 Task: Check the percentage active listings of wet bar in the last 3 years.
Action: Mouse moved to (878, 193)
Screenshot: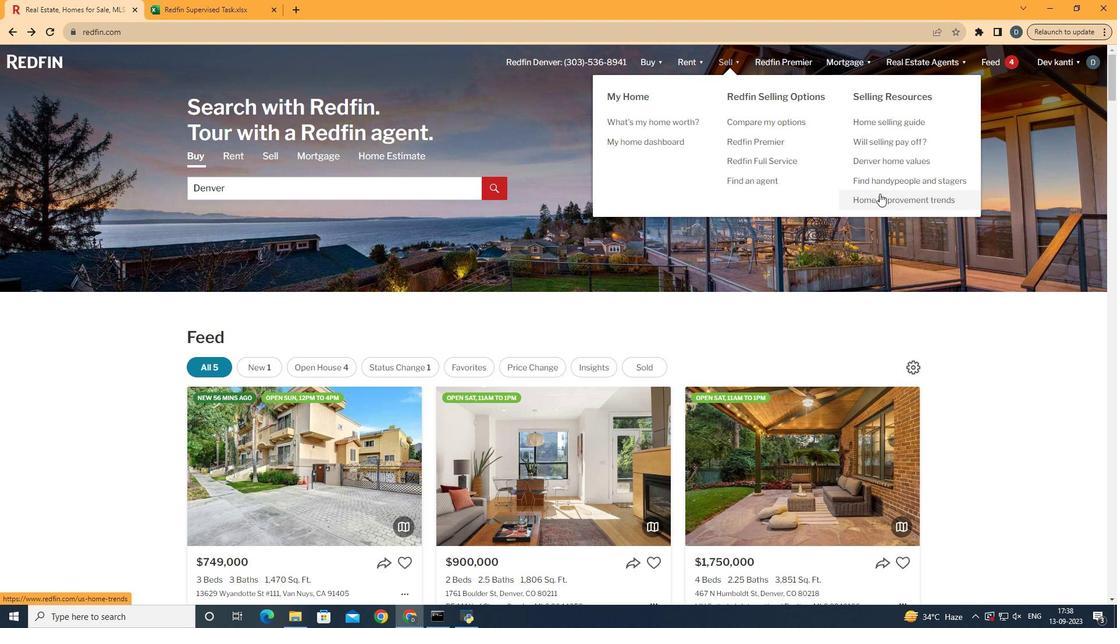 
Action: Mouse pressed left at (878, 193)
Screenshot: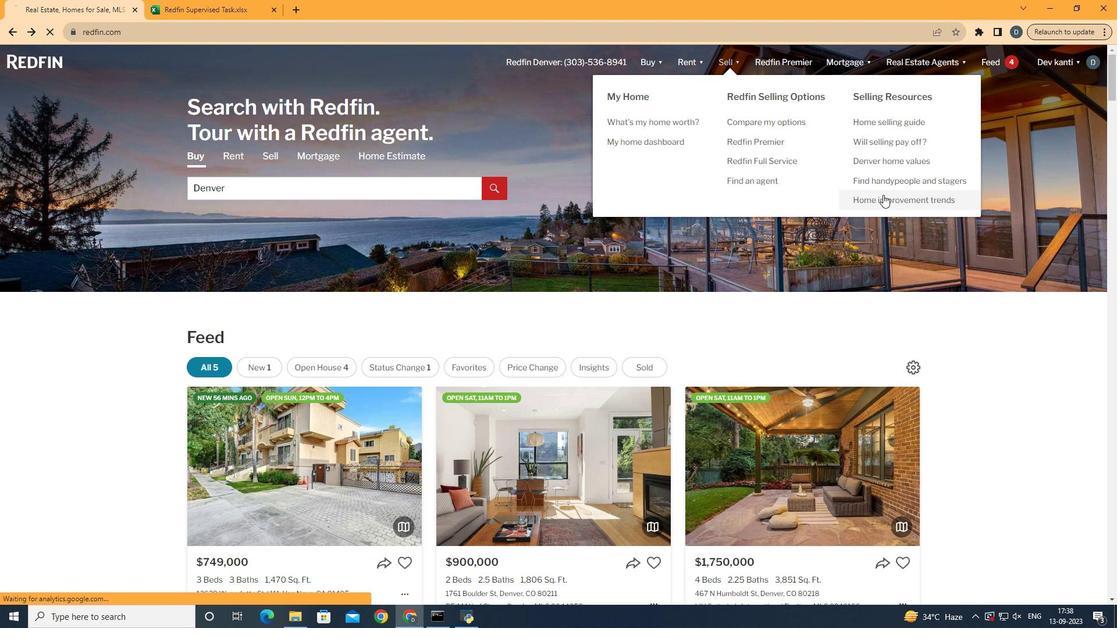 
Action: Mouse moved to (288, 216)
Screenshot: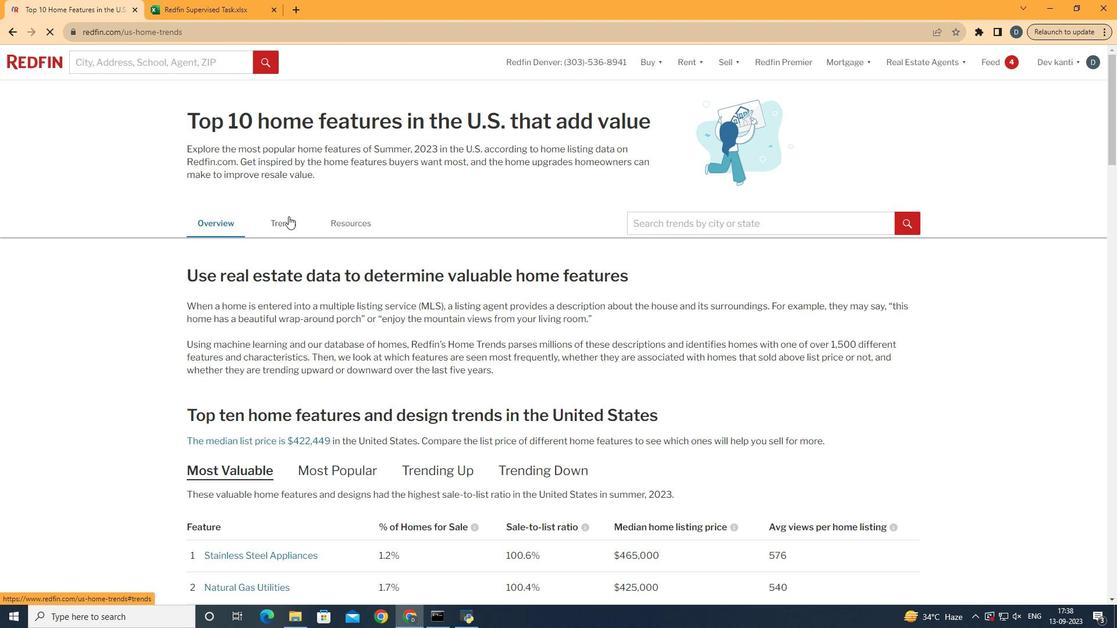 
Action: Mouse pressed left at (288, 216)
Screenshot: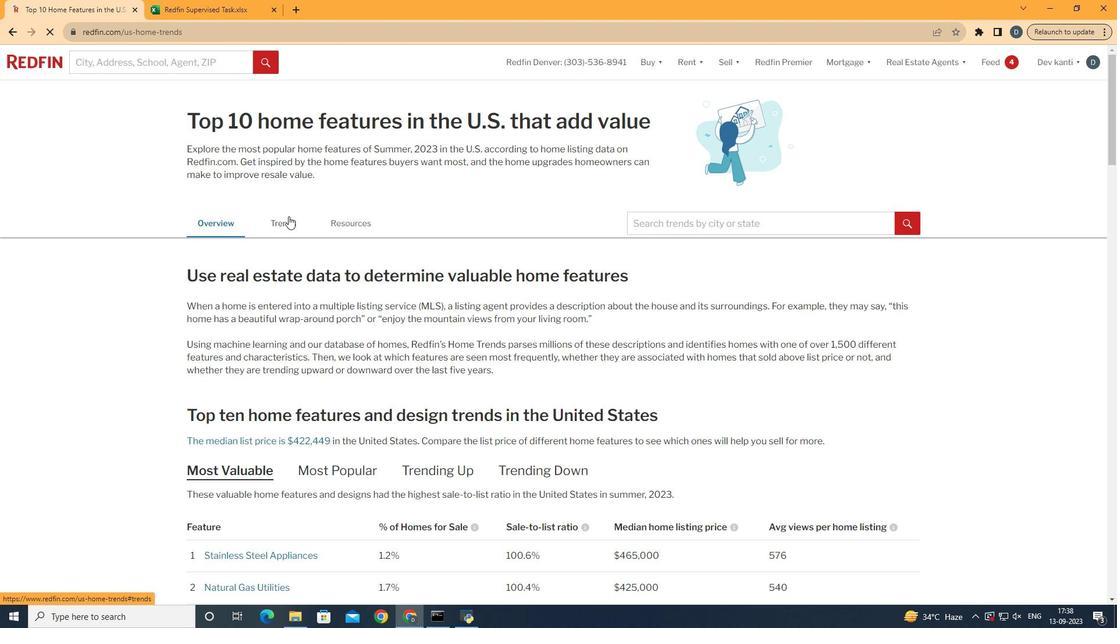 
Action: Mouse moved to (400, 359)
Screenshot: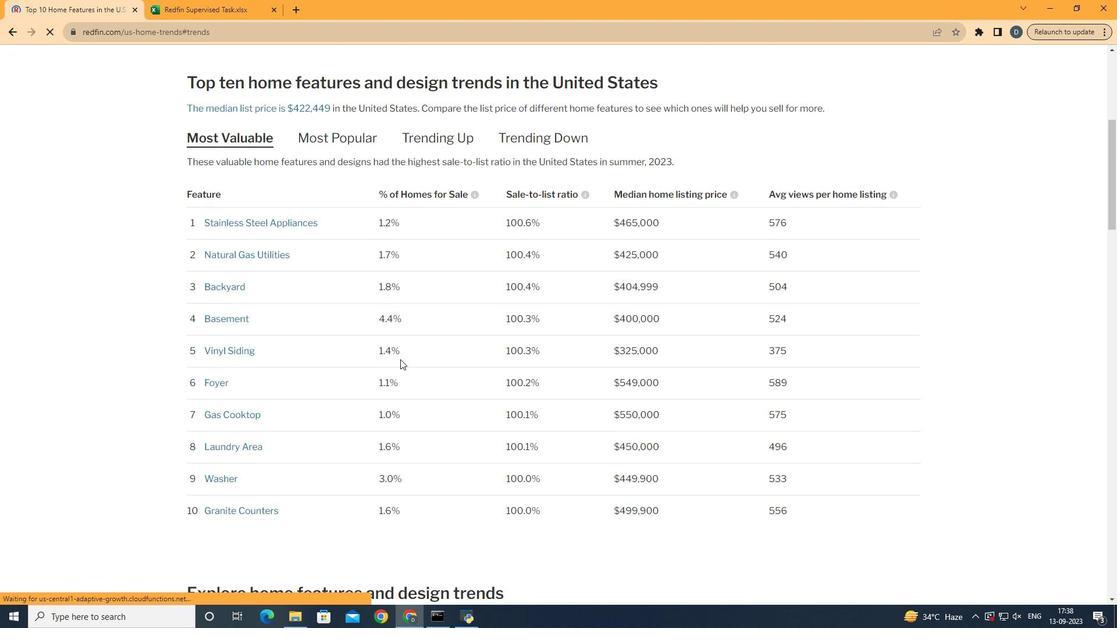 
Action: Mouse scrolled (400, 359) with delta (0, 0)
Screenshot: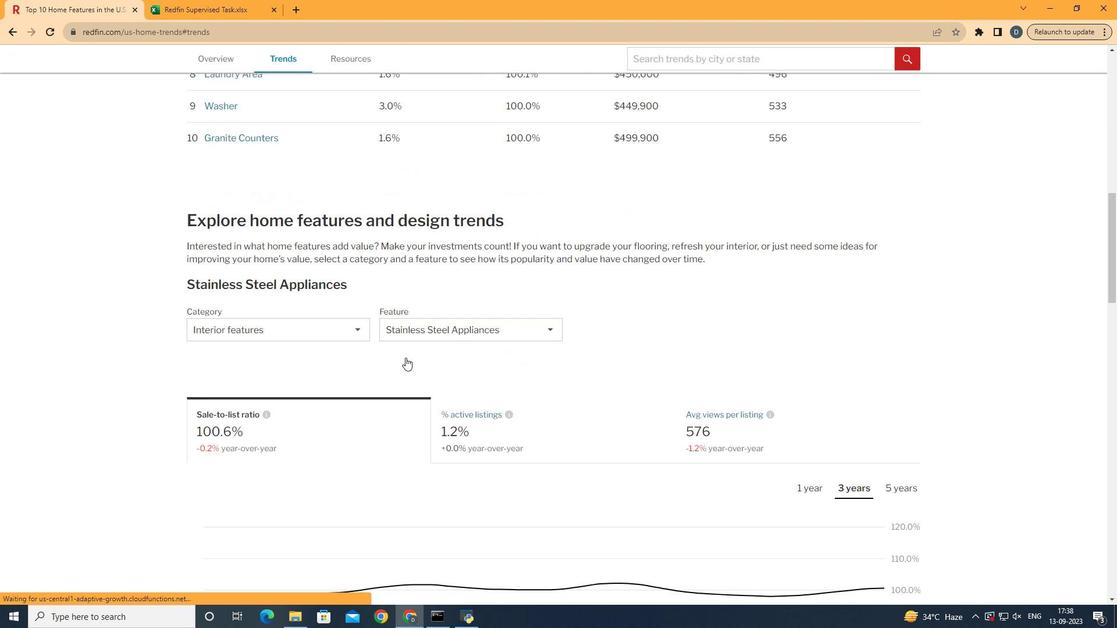 
Action: Mouse scrolled (400, 359) with delta (0, 0)
Screenshot: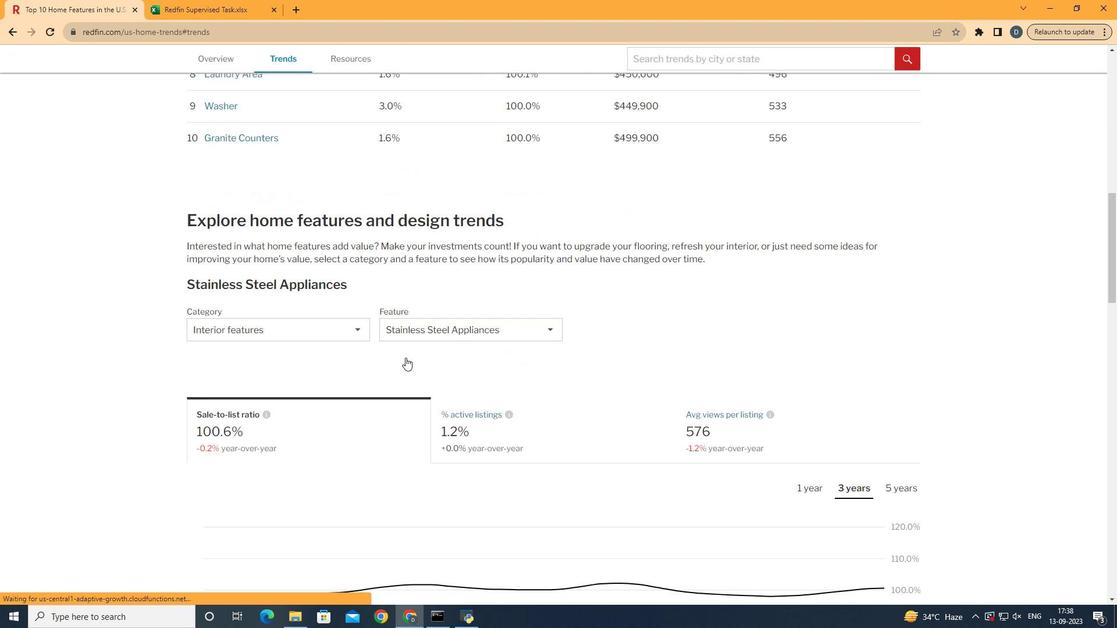 
Action: Mouse scrolled (400, 359) with delta (0, 0)
Screenshot: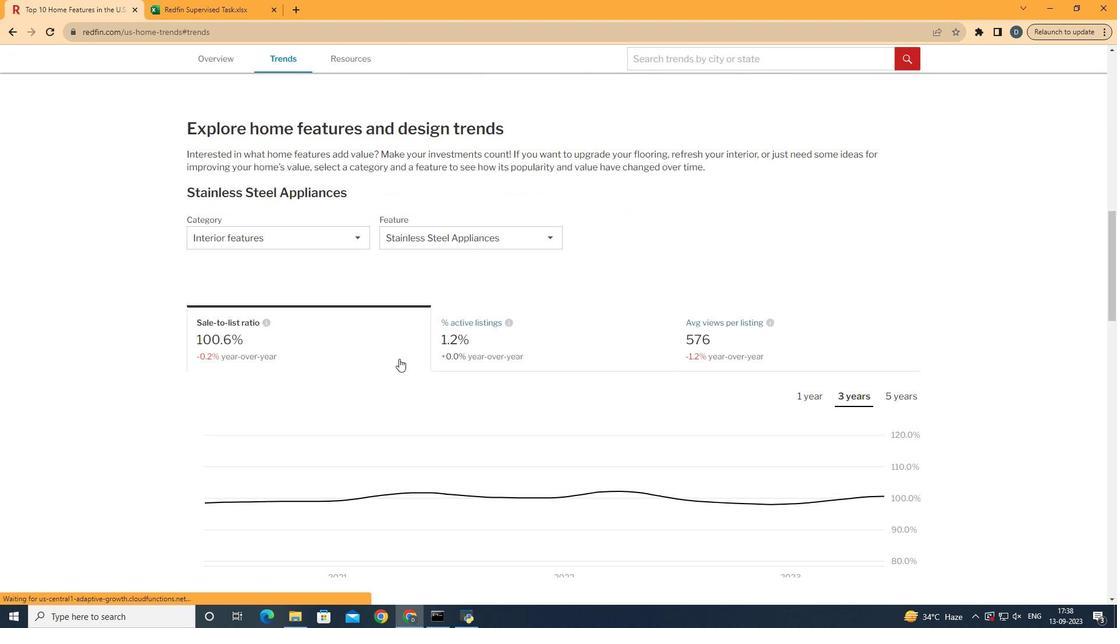 
Action: Mouse moved to (401, 359)
Screenshot: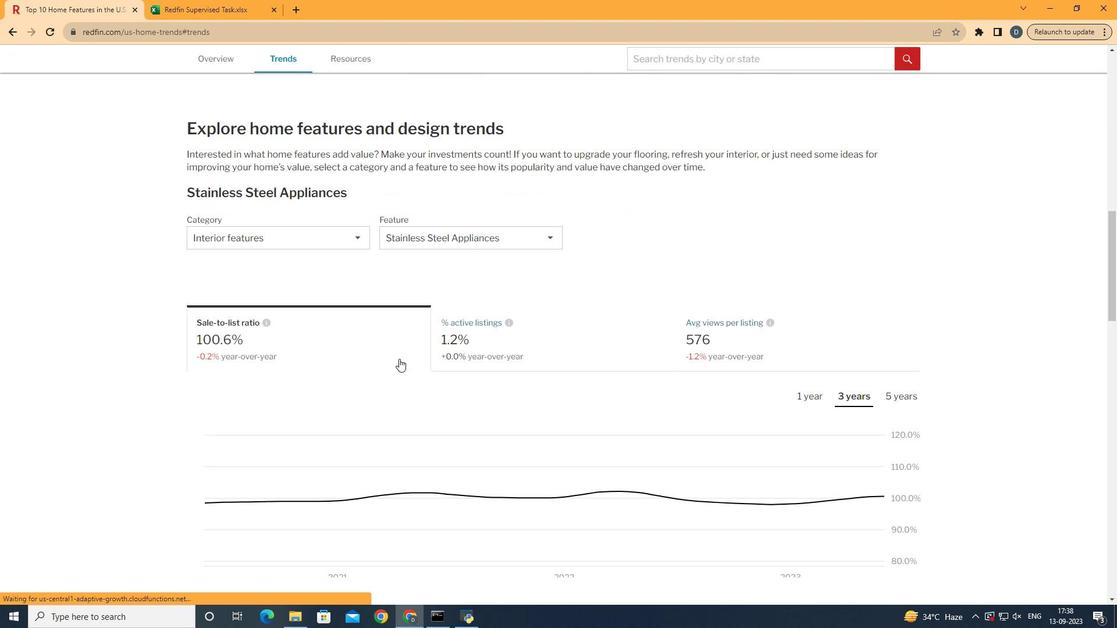 
Action: Mouse scrolled (401, 359) with delta (0, 0)
Screenshot: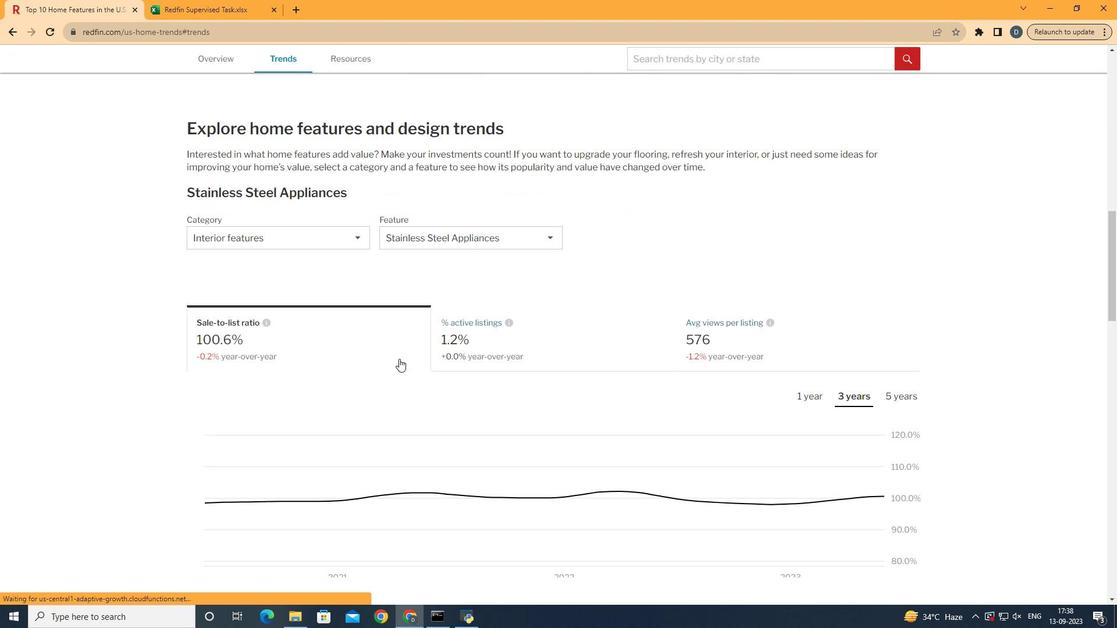 
Action: Mouse scrolled (401, 359) with delta (0, 0)
Screenshot: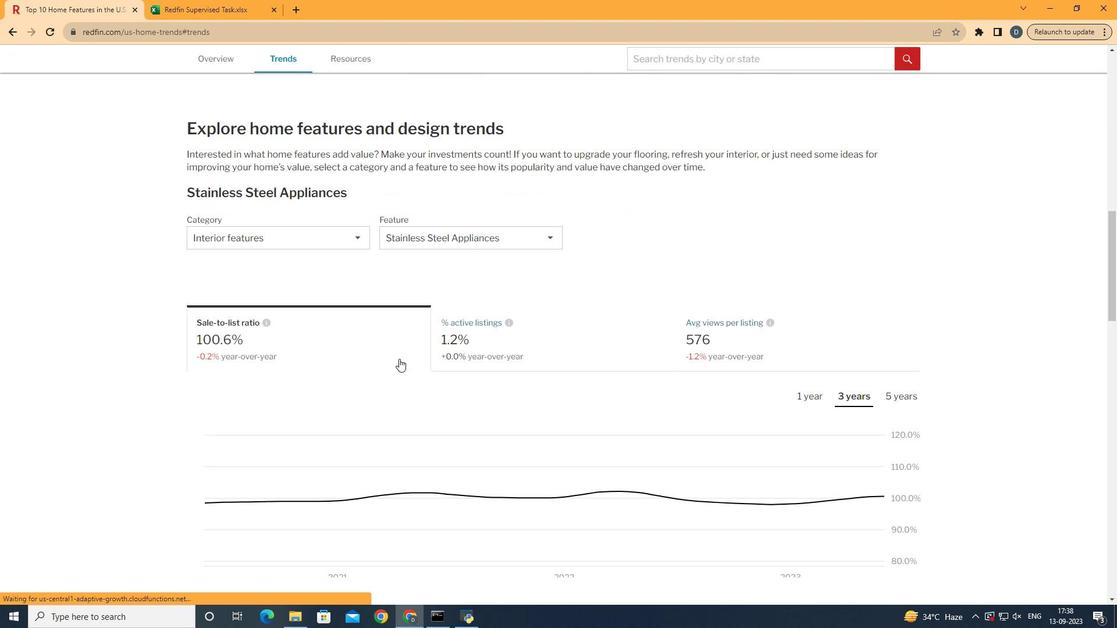 
Action: Mouse scrolled (401, 359) with delta (0, 0)
Screenshot: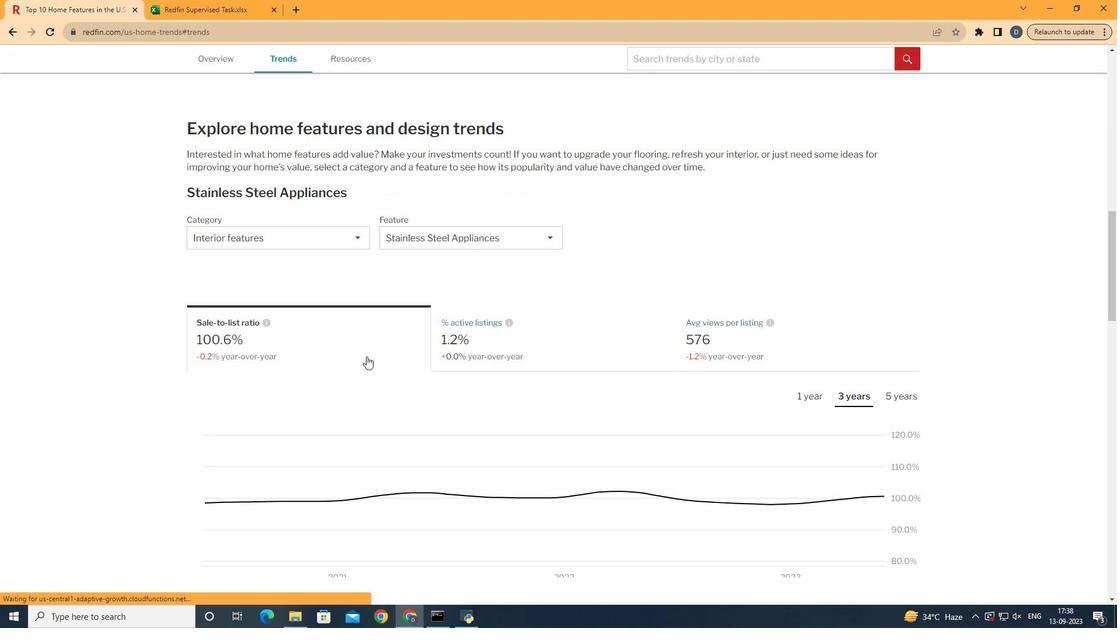 
Action: Mouse moved to (402, 359)
Screenshot: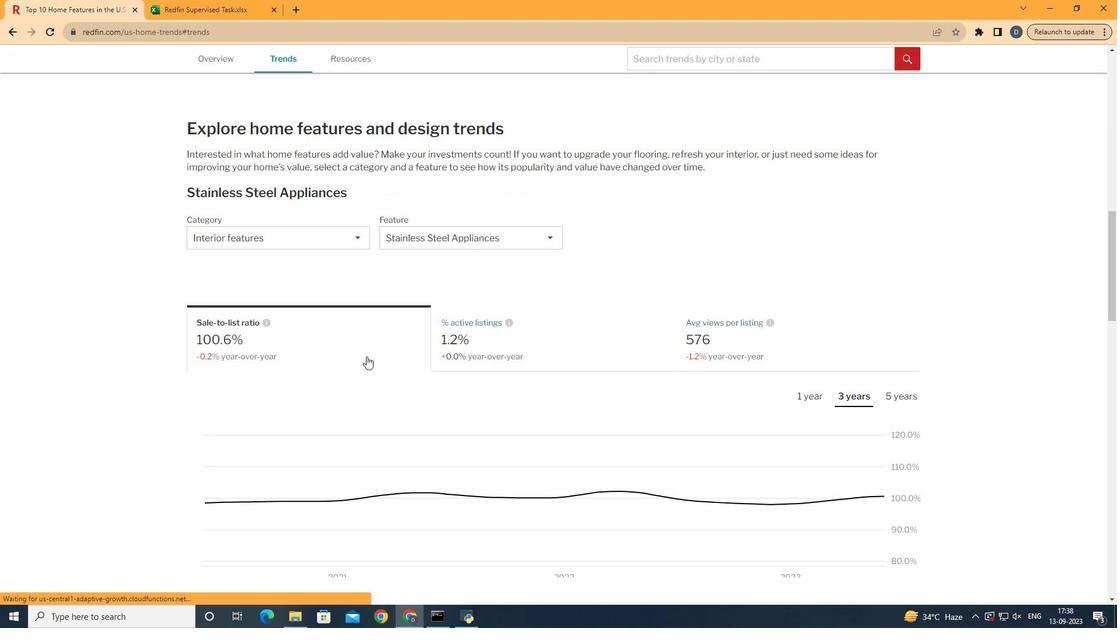 
Action: Mouse scrolled (402, 359) with delta (0, 0)
Screenshot: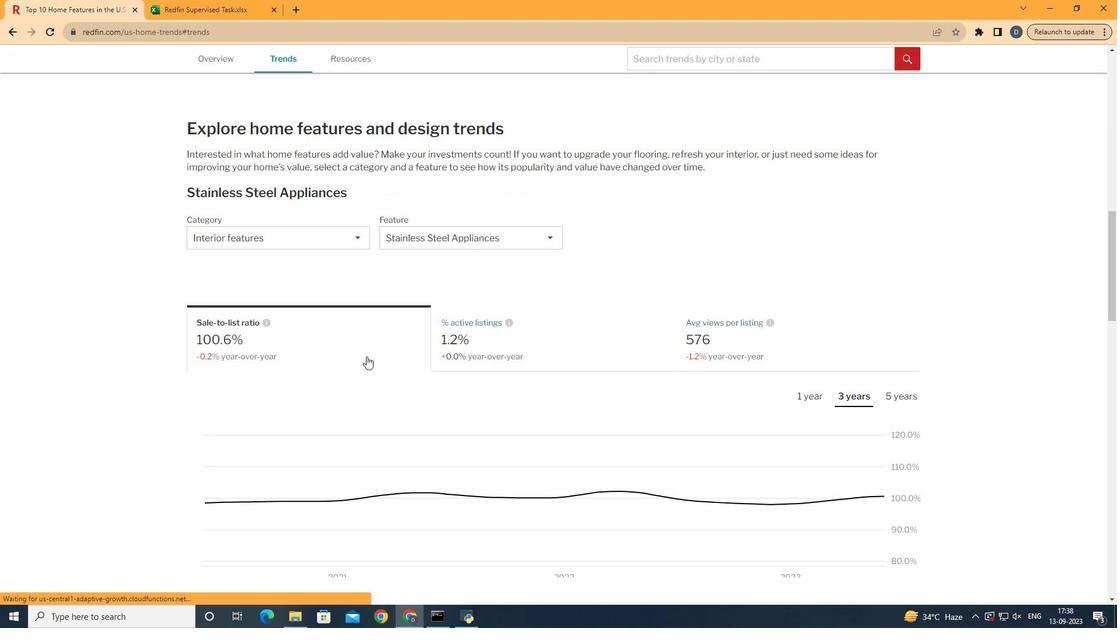 
Action: Mouse moved to (404, 359)
Screenshot: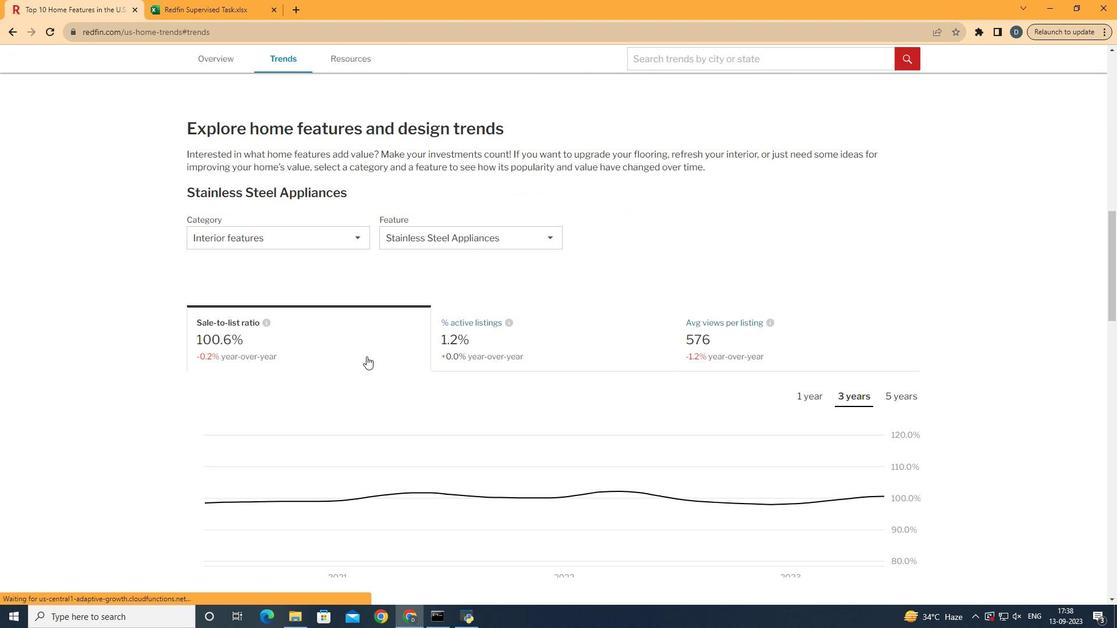 
Action: Mouse scrolled (404, 358) with delta (0, 0)
Screenshot: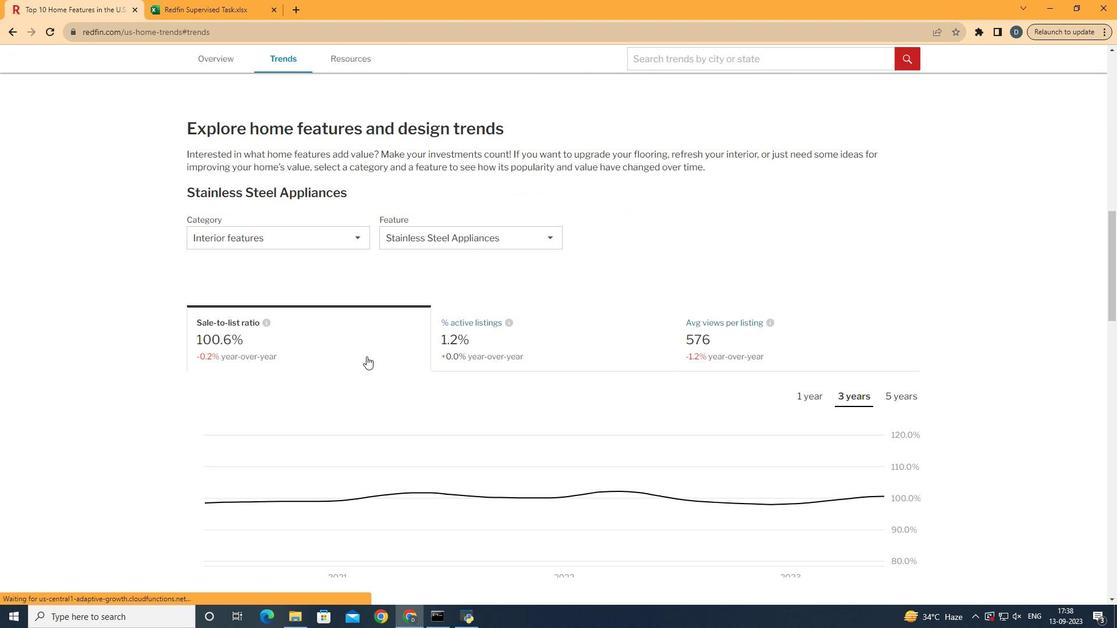 
Action: Mouse moved to (285, 239)
Screenshot: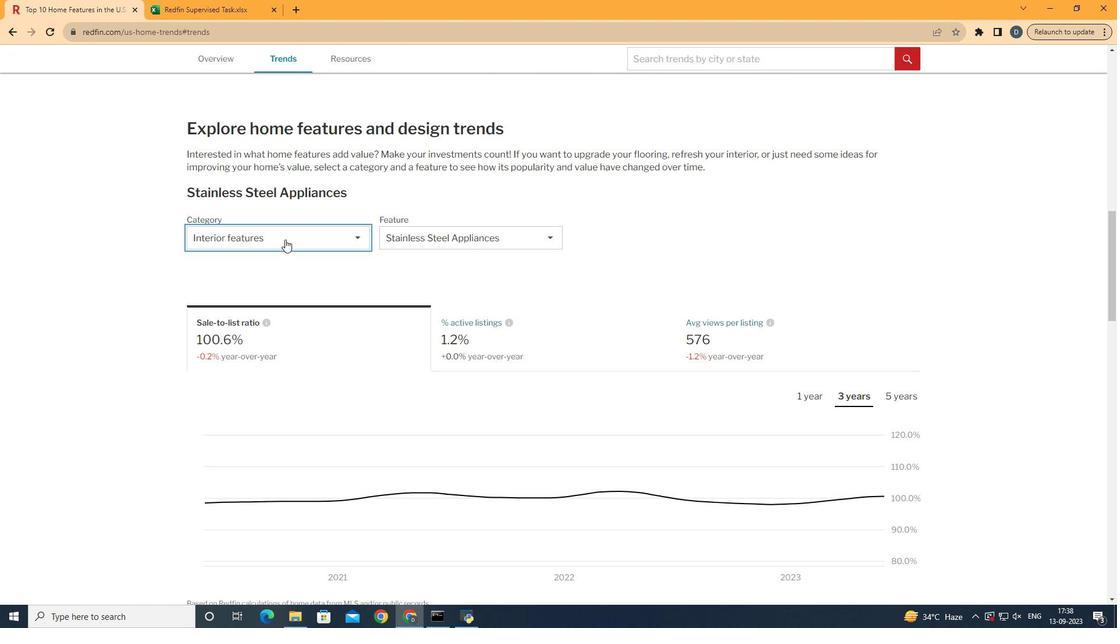 
Action: Mouse pressed left at (285, 239)
Screenshot: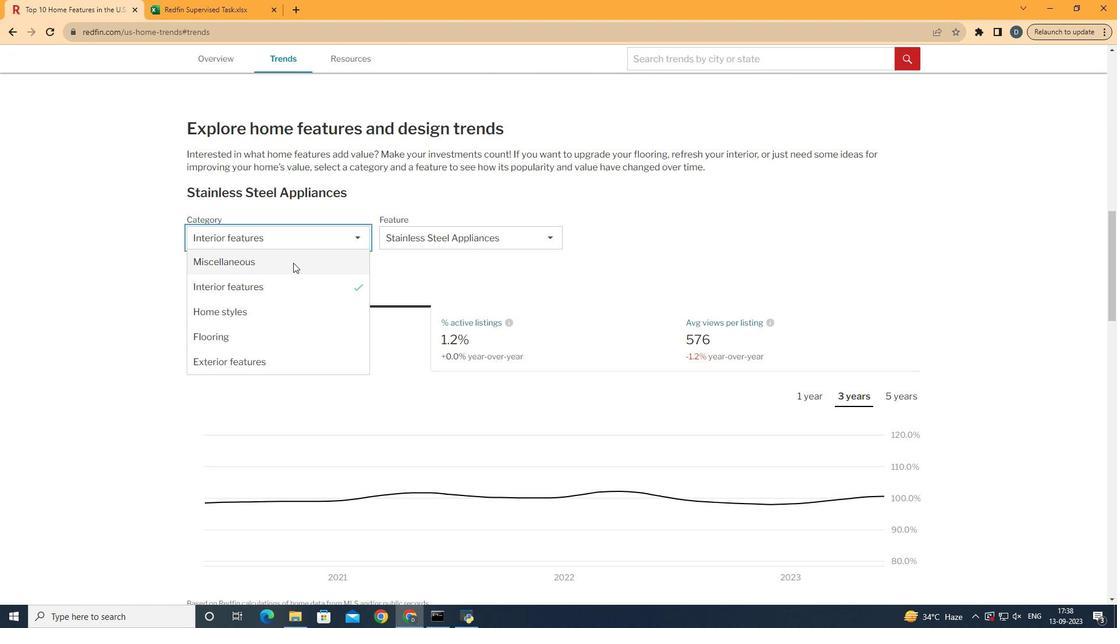 
Action: Mouse moved to (299, 287)
Screenshot: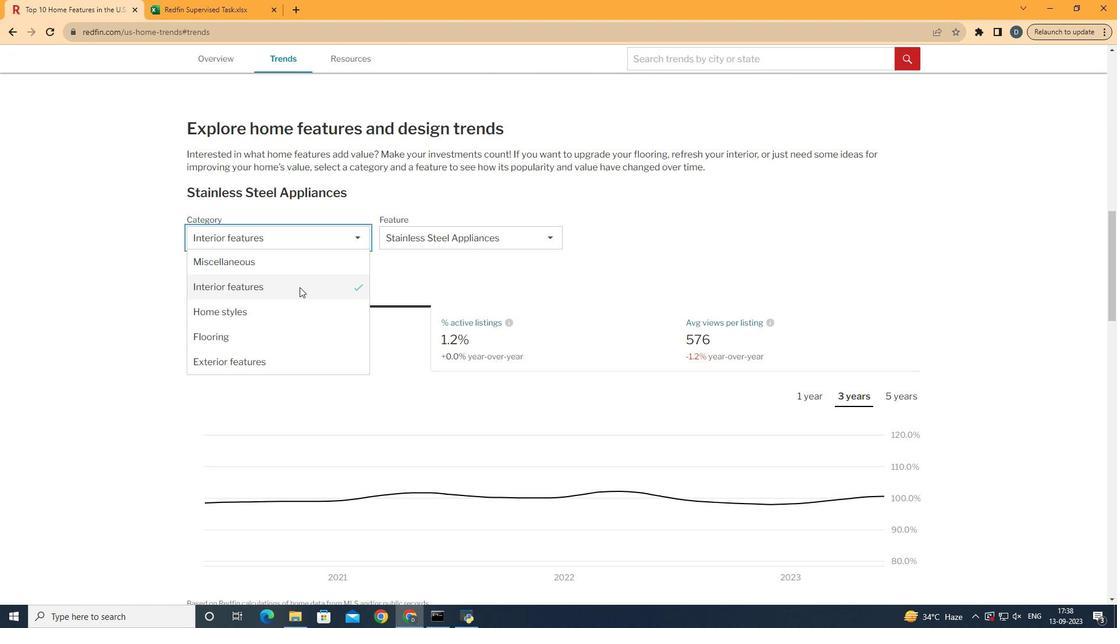 
Action: Mouse pressed left at (299, 287)
Screenshot: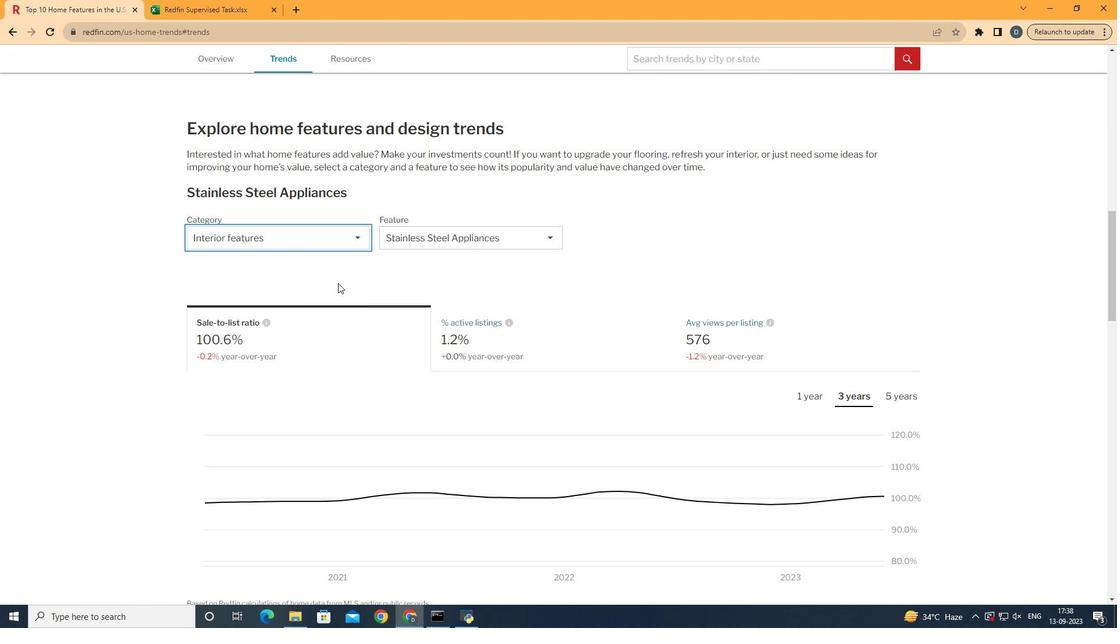 
Action: Mouse moved to (546, 233)
Screenshot: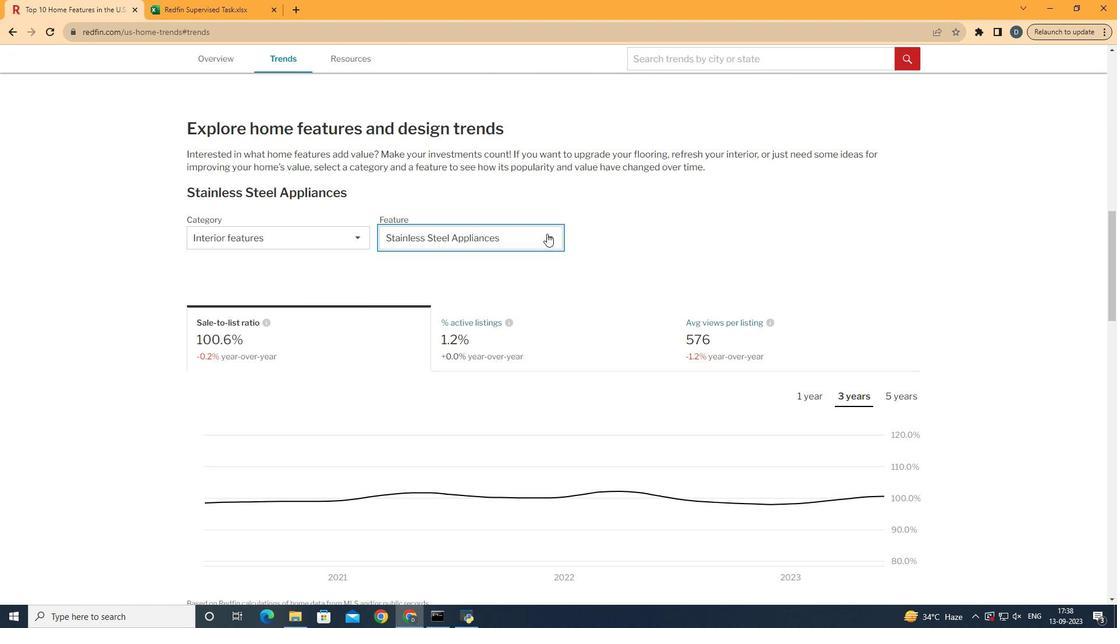 
Action: Mouse pressed left at (546, 233)
Screenshot: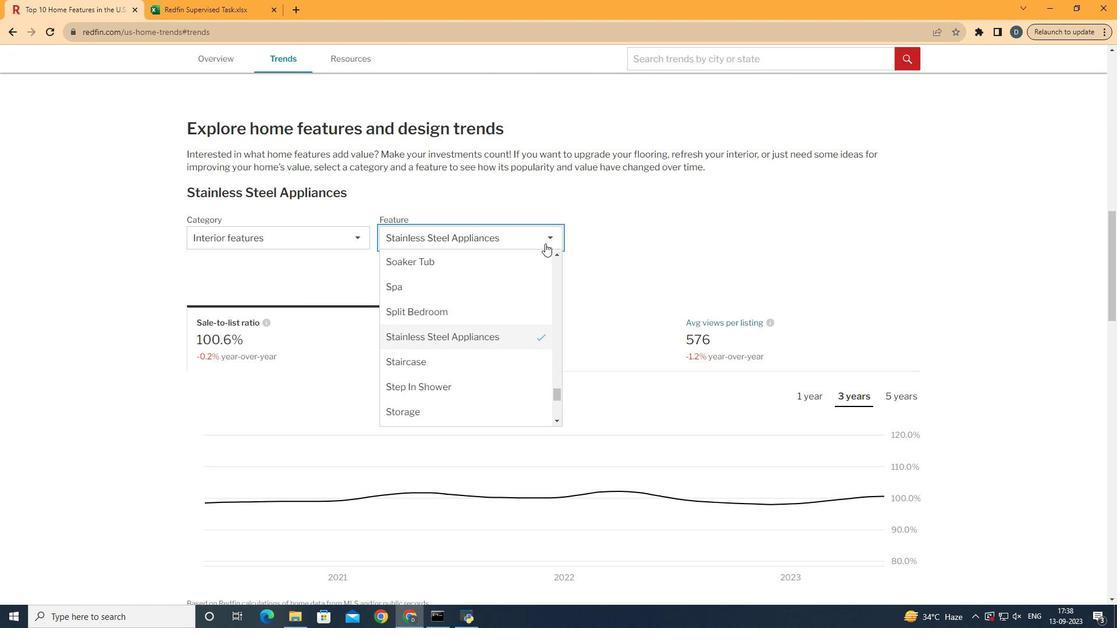 
Action: Mouse moved to (541, 331)
Screenshot: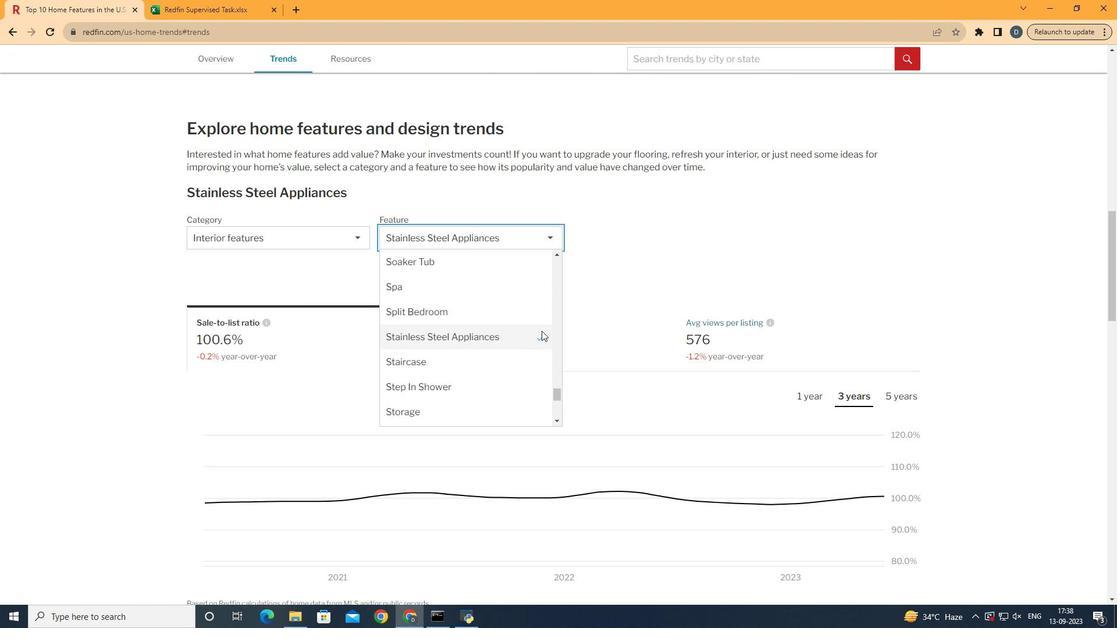 
Action: Mouse scrolled (541, 330) with delta (0, 0)
Screenshot: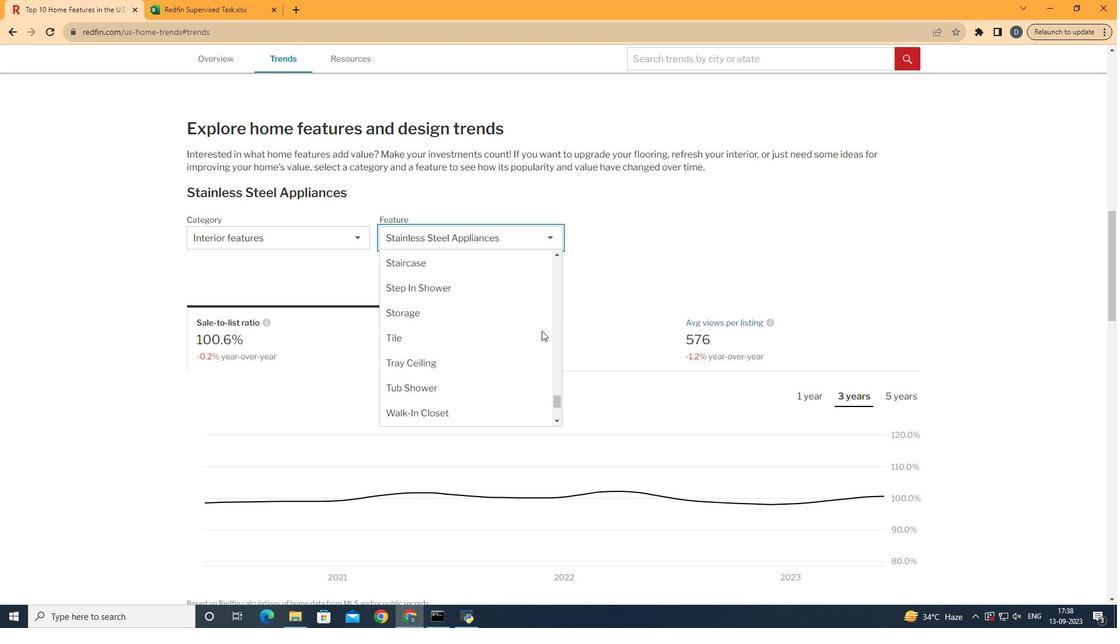 
Action: Mouse scrolled (541, 330) with delta (0, 0)
Screenshot: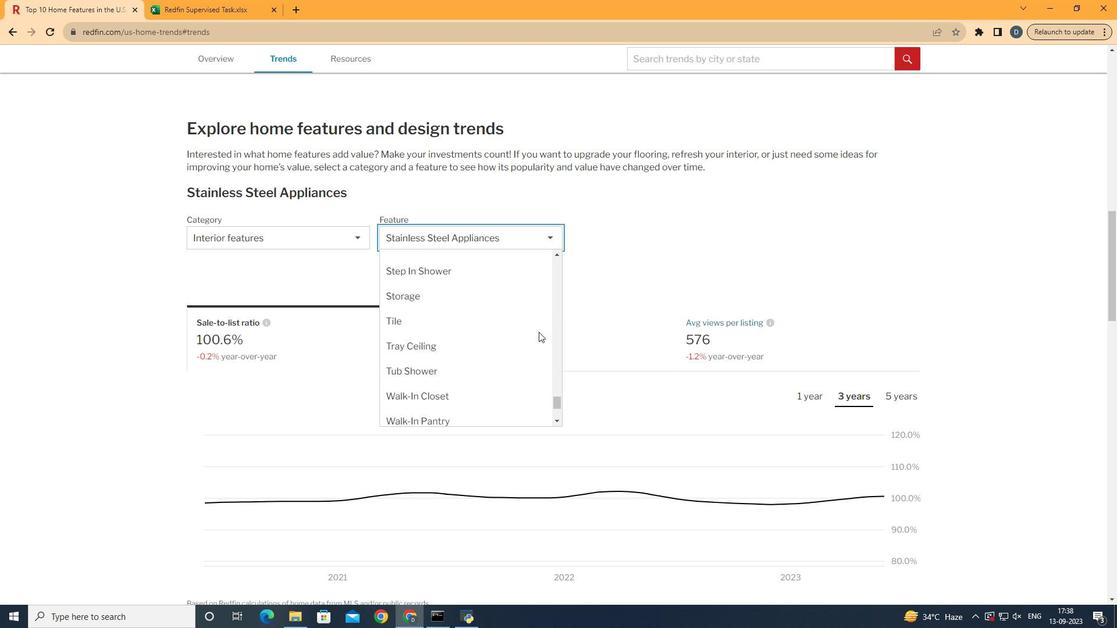 
Action: Mouse moved to (487, 371)
Screenshot: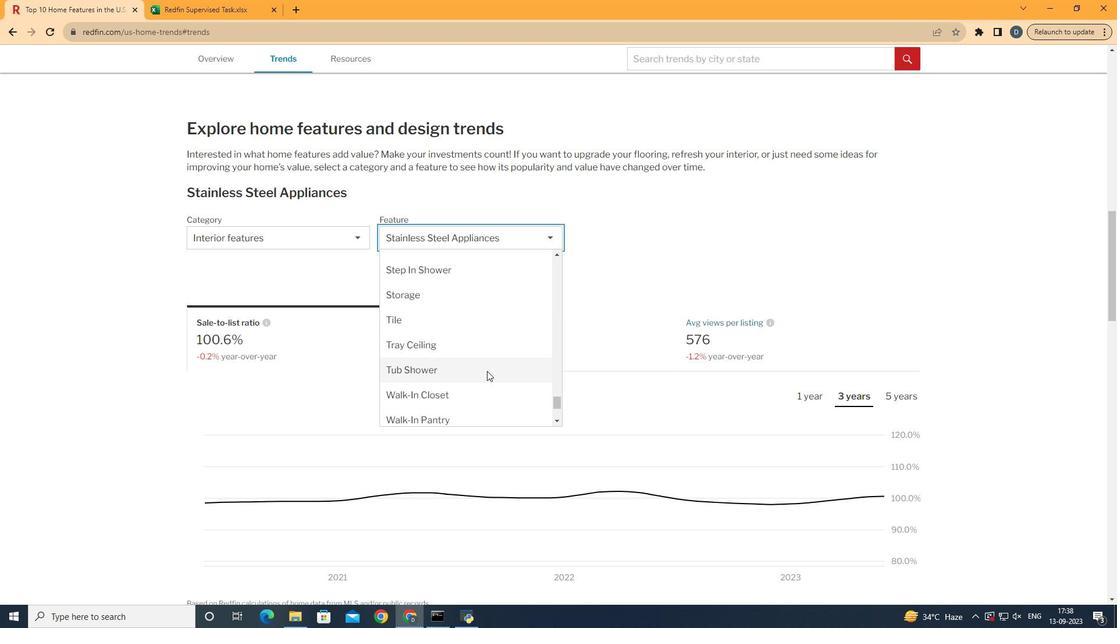 
Action: Mouse scrolled (487, 370) with delta (0, 0)
Screenshot: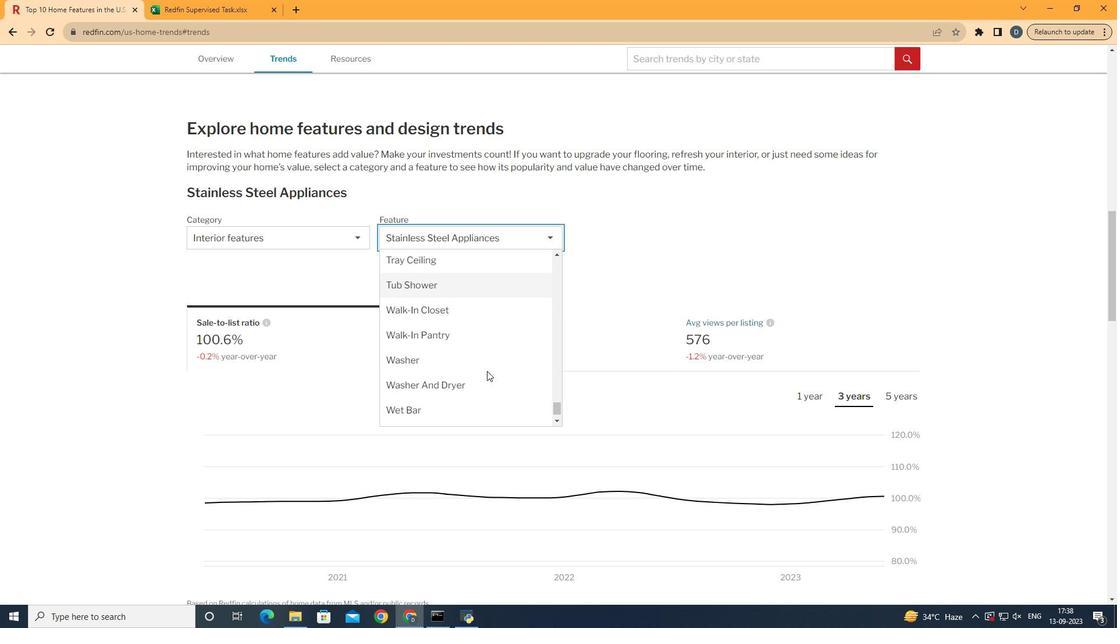 
Action: Mouse scrolled (487, 370) with delta (0, 0)
Screenshot: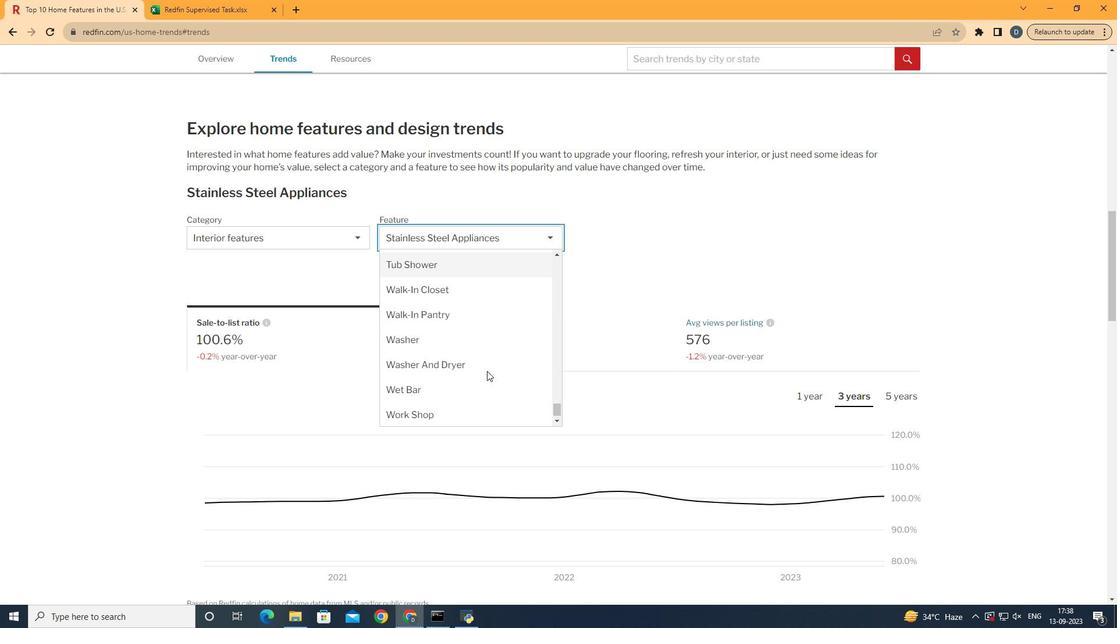 
Action: Mouse moved to (485, 385)
Screenshot: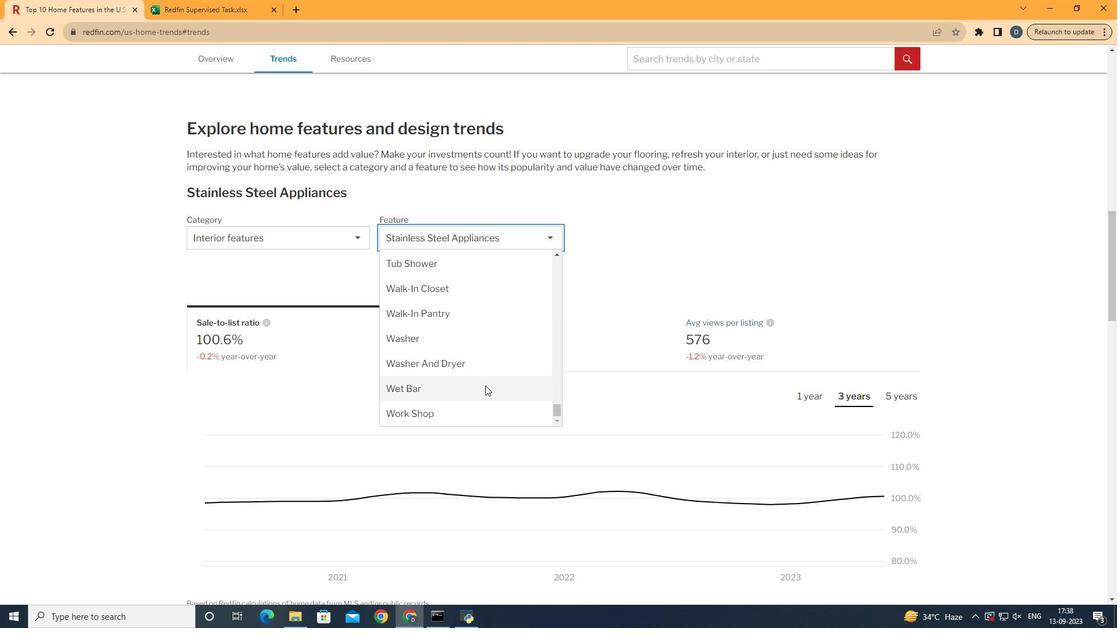 
Action: Mouse pressed left at (485, 385)
Screenshot: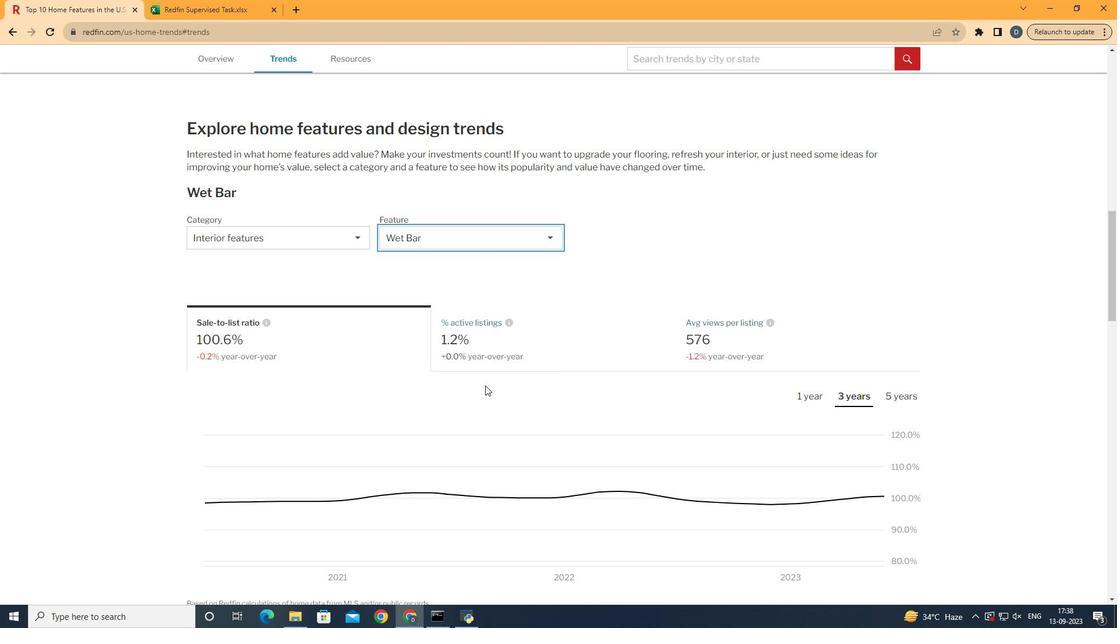 
Action: Mouse moved to (578, 340)
Screenshot: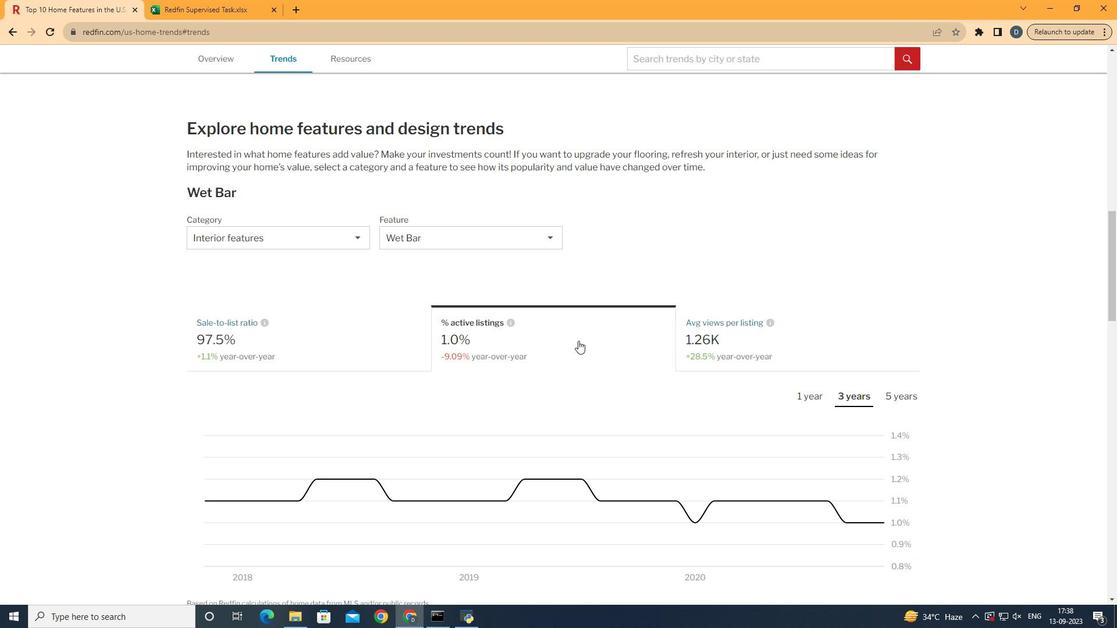 
Action: Mouse pressed left at (578, 340)
Screenshot: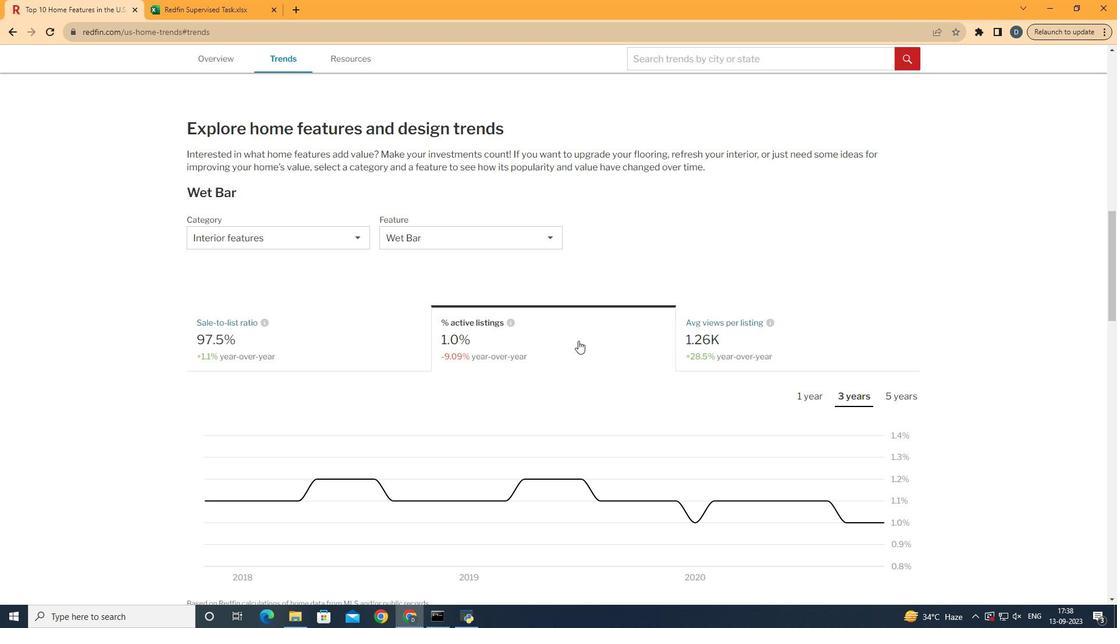 
Action: Mouse moved to (677, 274)
Screenshot: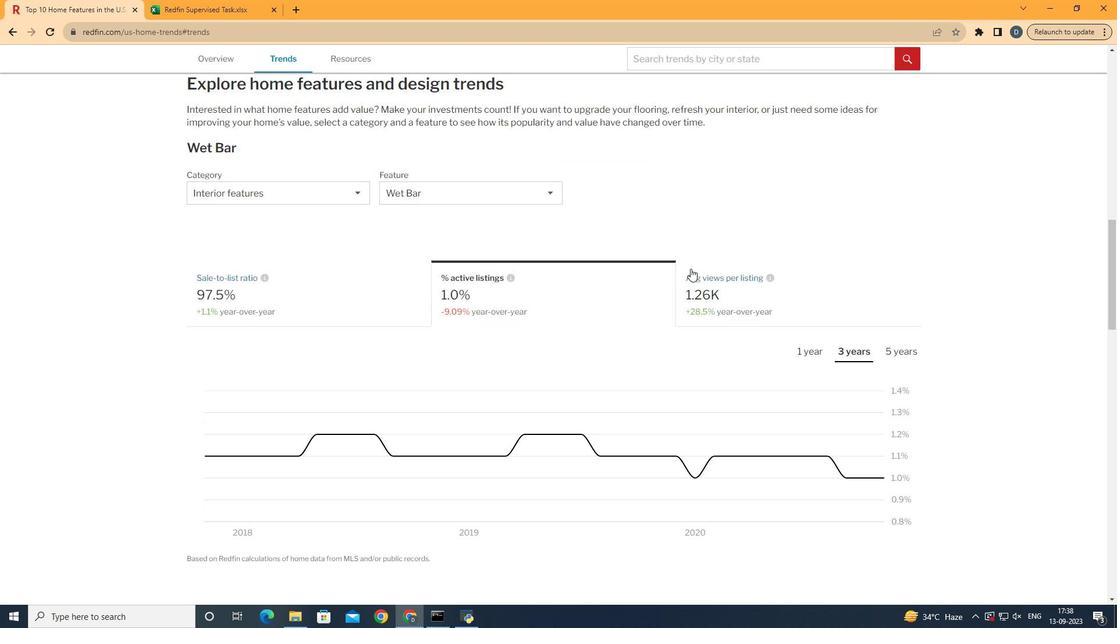 
Action: Mouse scrolled (677, 274) with delta (0, 0)
Screenshot: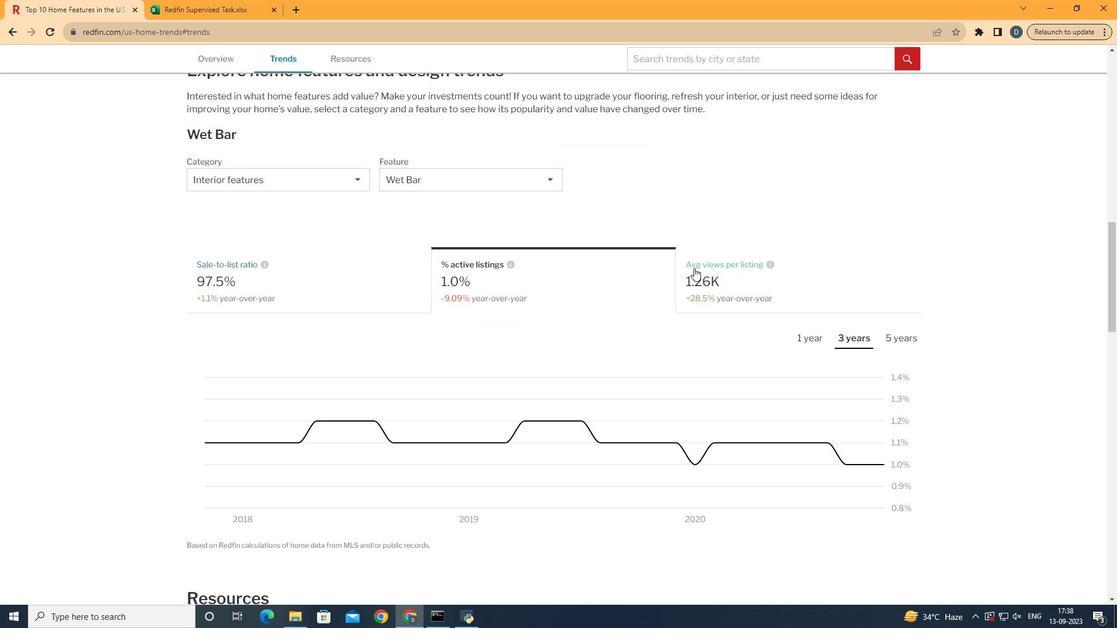 
Action: Mouse moved to (866, 336)
Screenshot: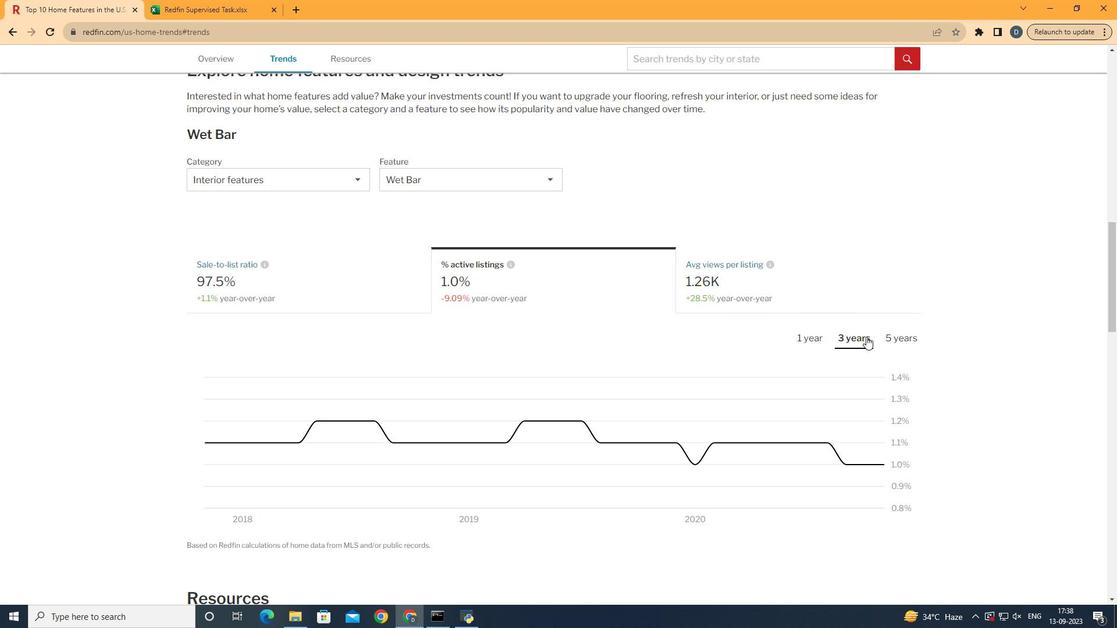 
Action: Mouse pressed left at (866, 336)
Screenshot: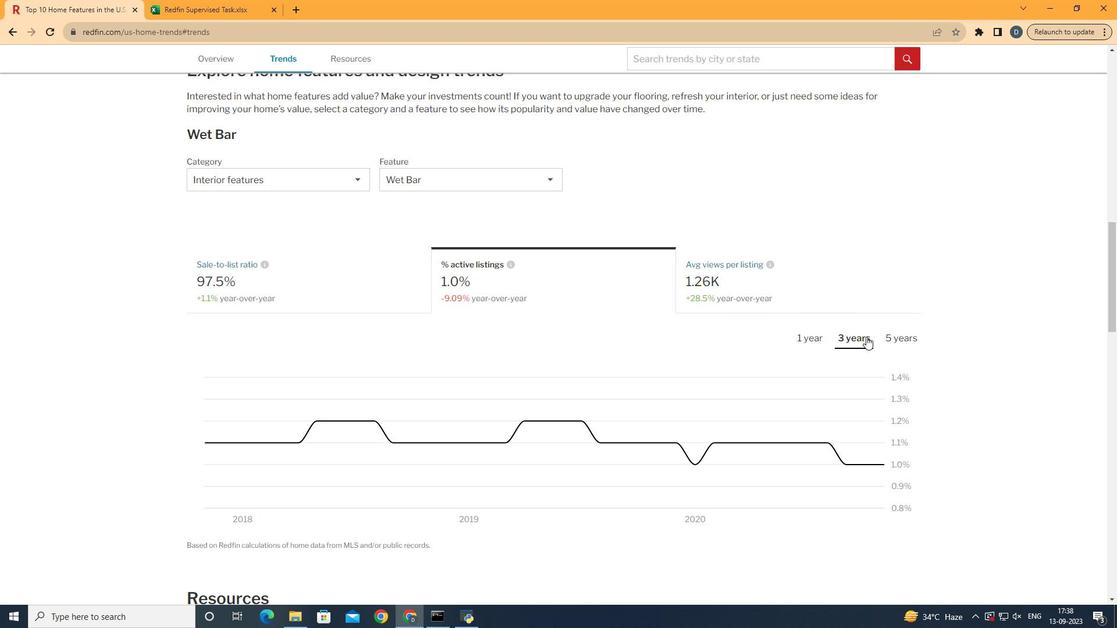 
